 Task: Add option 2"Opportunities for growth".
Action: Mouse moved to (585, 145)
Screenshot: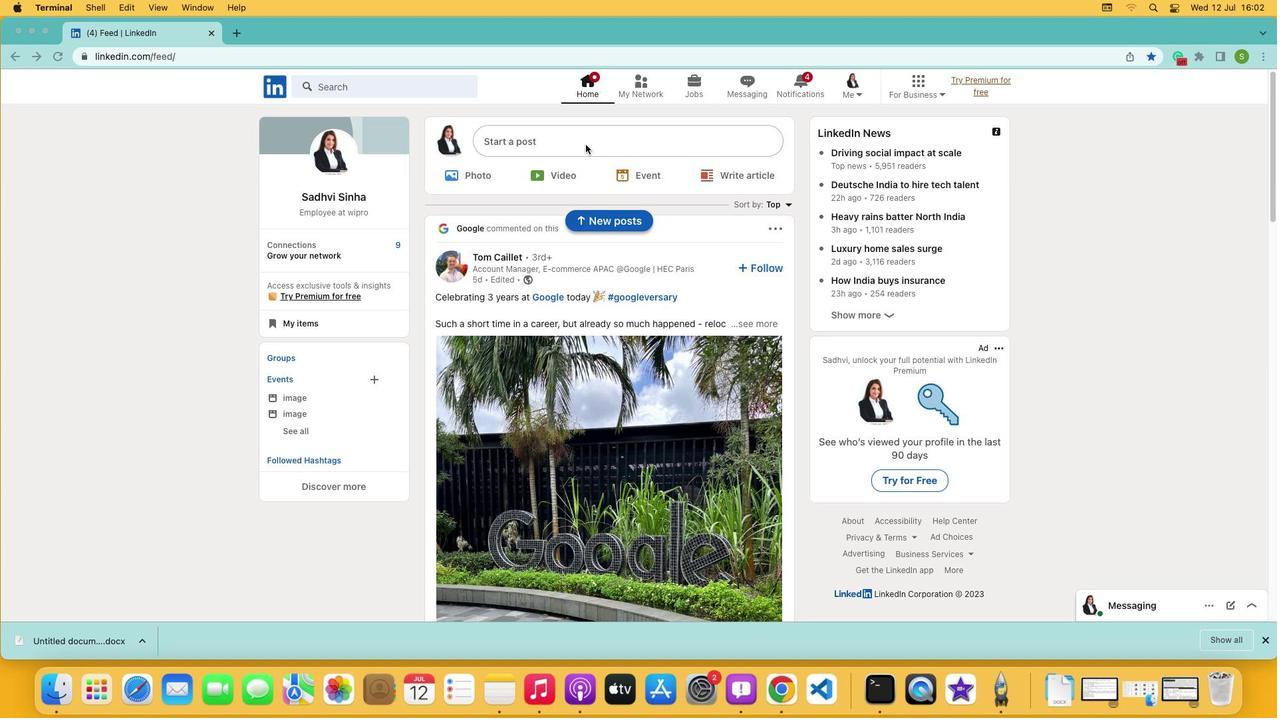 
Action: Mouse pressed left at (585, 145)
Screenshot: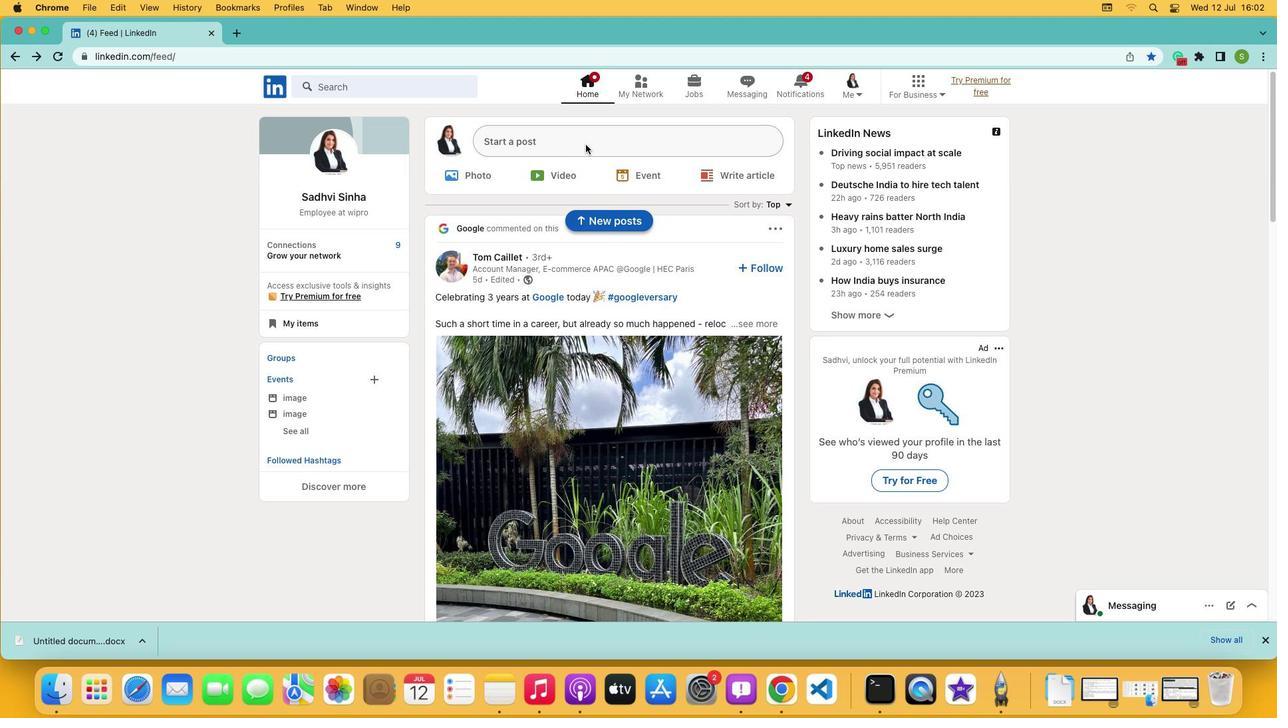 
Action: Mouse pressed left at (585, 145)
Screenshot: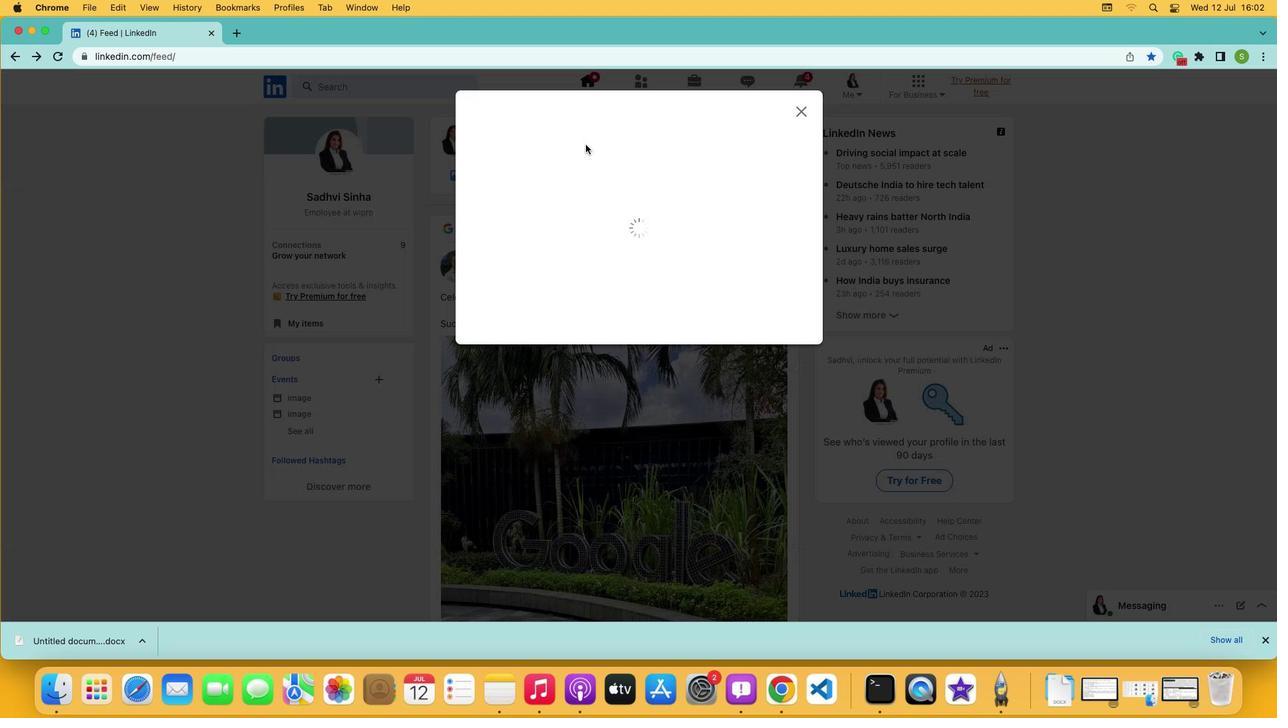 
Action: Mouse moved to (568, 398)
Screenshot: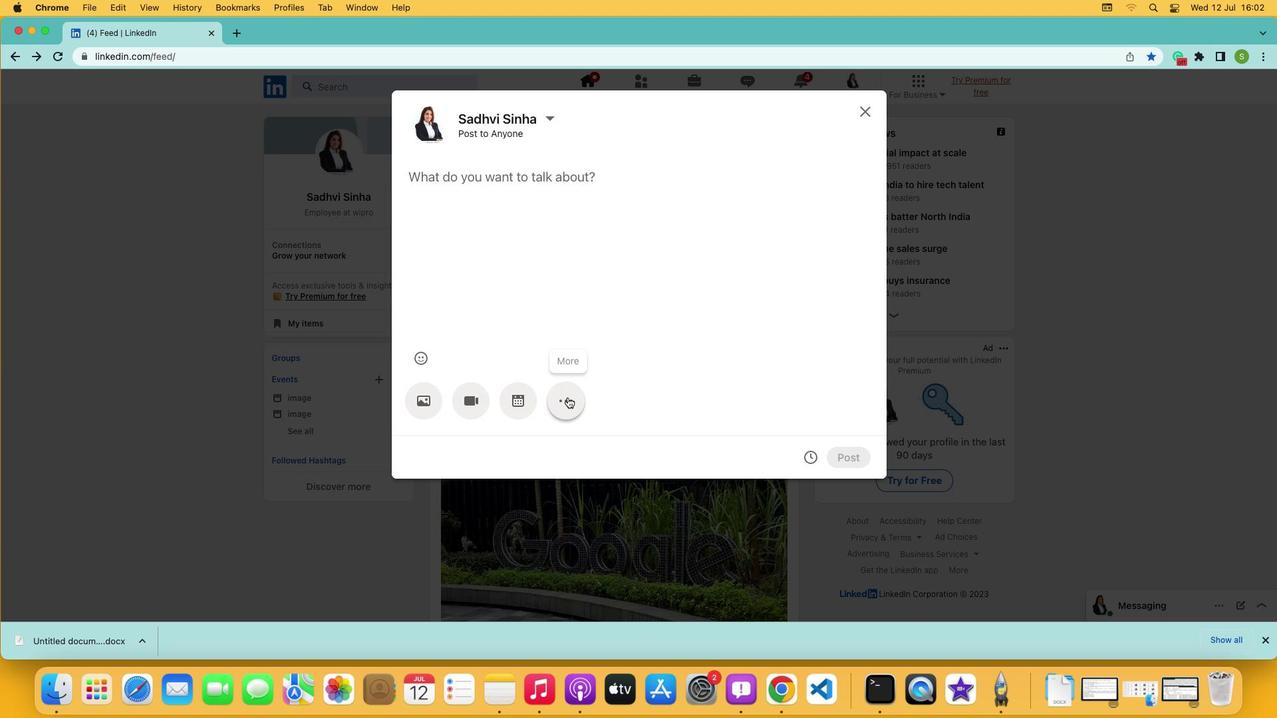 
Action: Mouse pressed left at (568, 398)
Screenshot: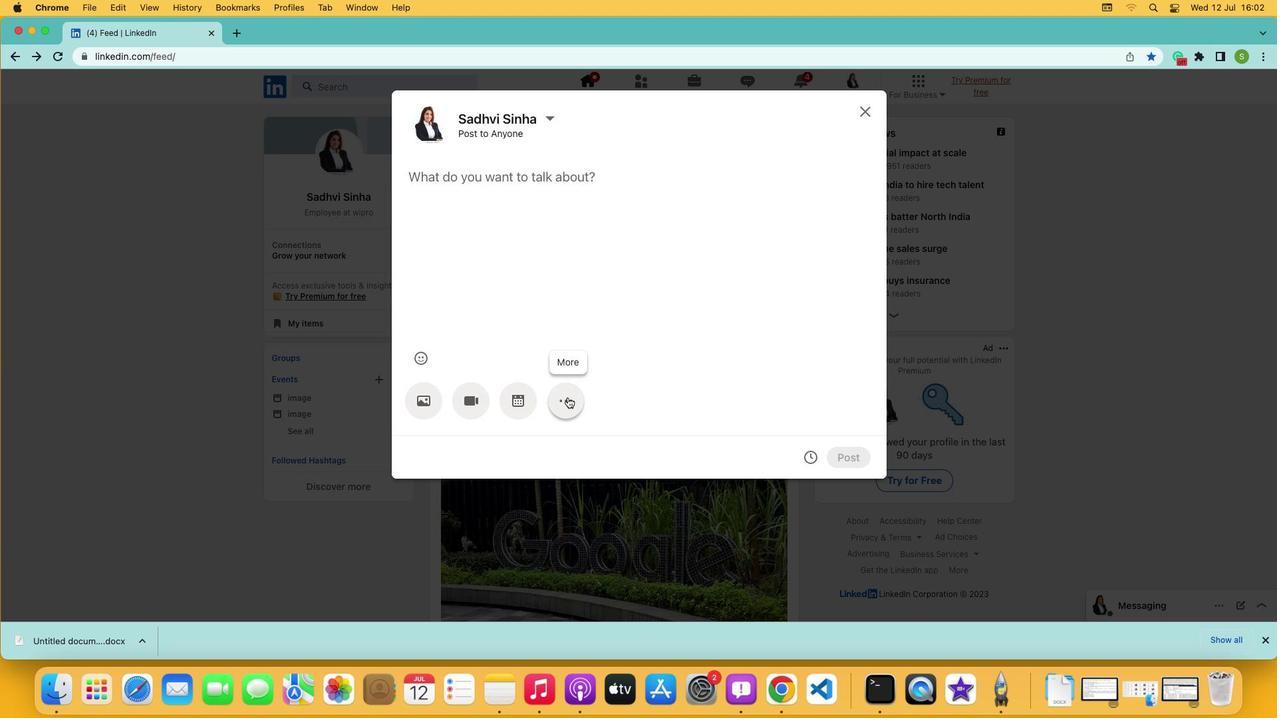 
Action: Mouse moved to (656, 394)
Screenshot: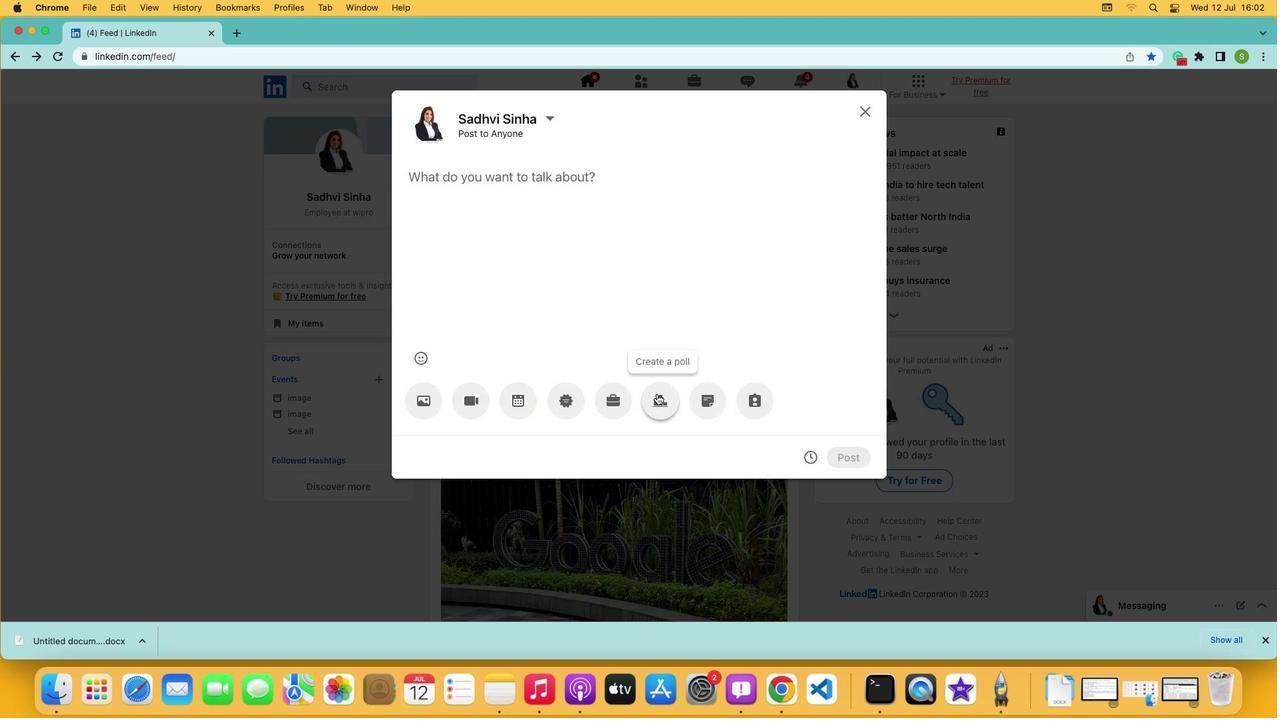 
Action: Mouse pressed left at (656, 394)
Screenshot: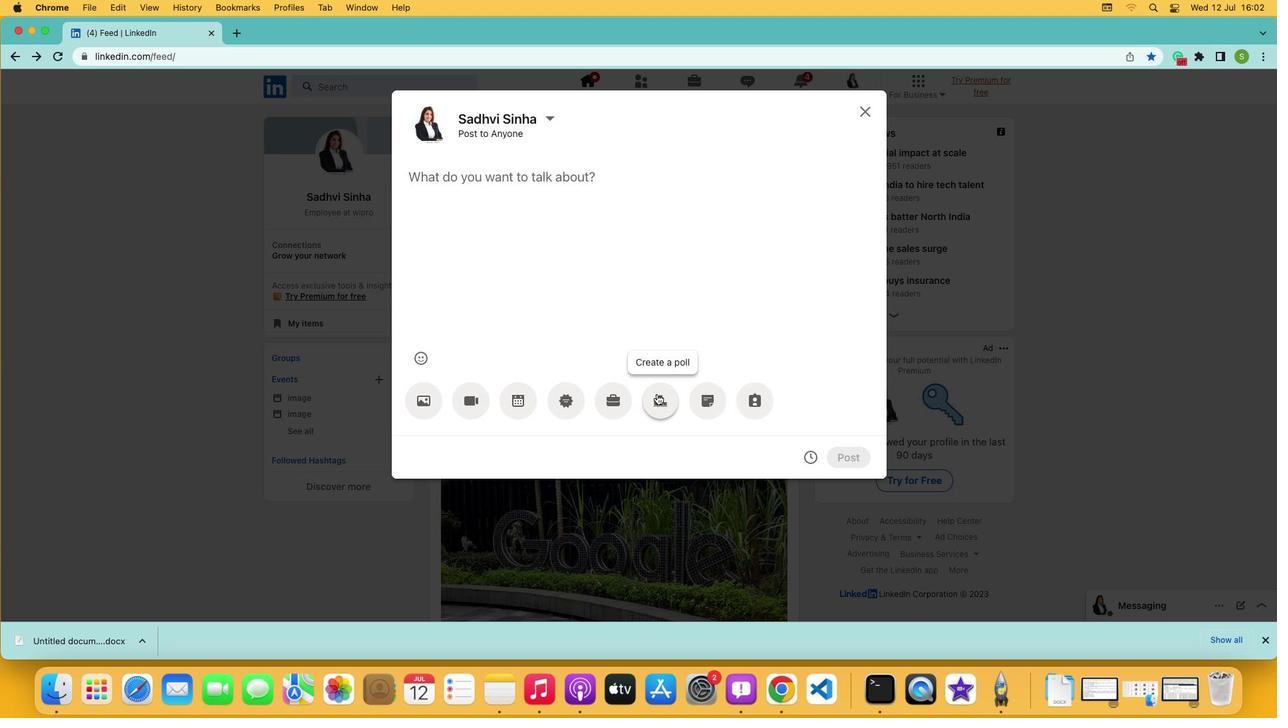 
Action: Mouse moved to (592, 302)
Screenshot: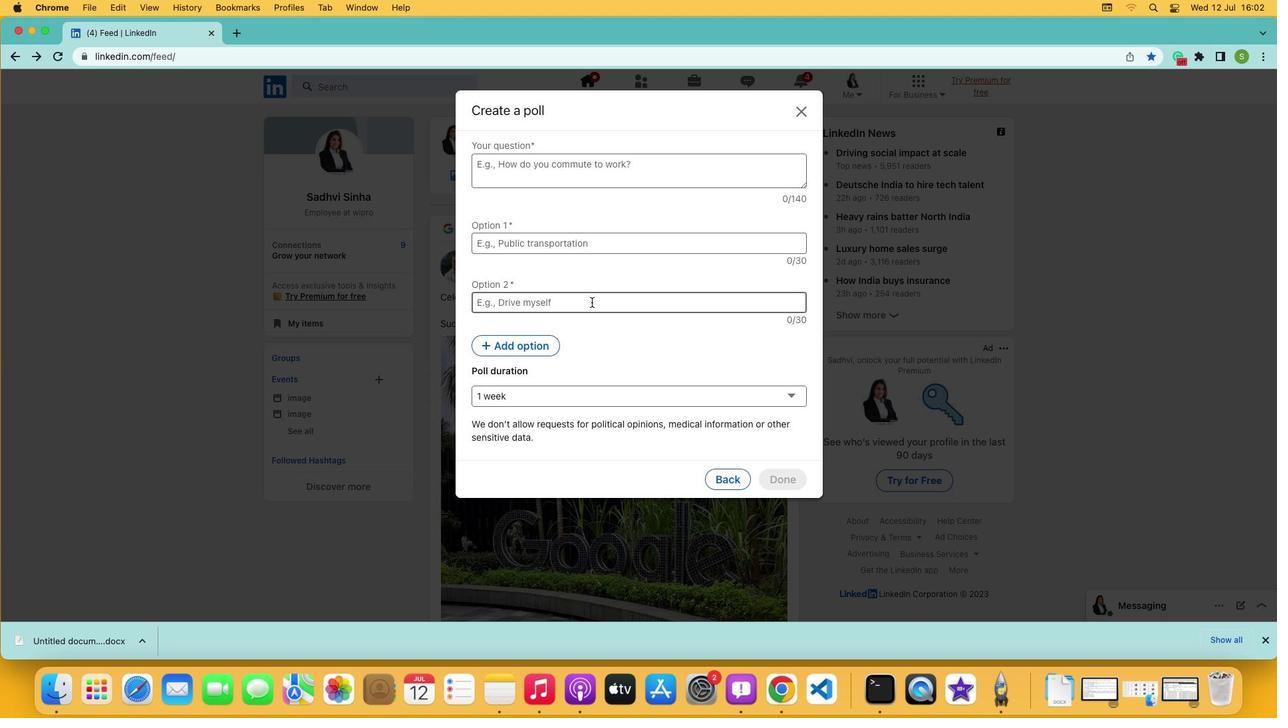 
Action: Mouse pressed left at (592, 302)
Screenshot: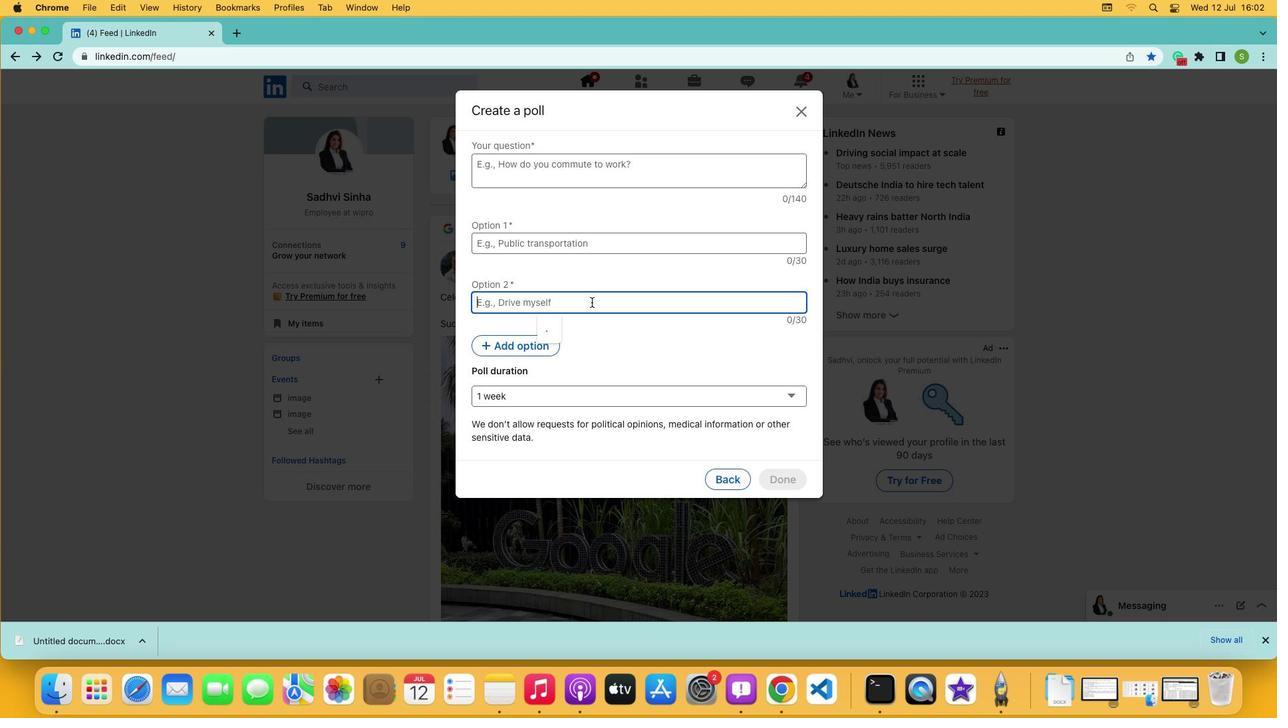 
Action: Mouse moved to (591, 302)
Screenshot: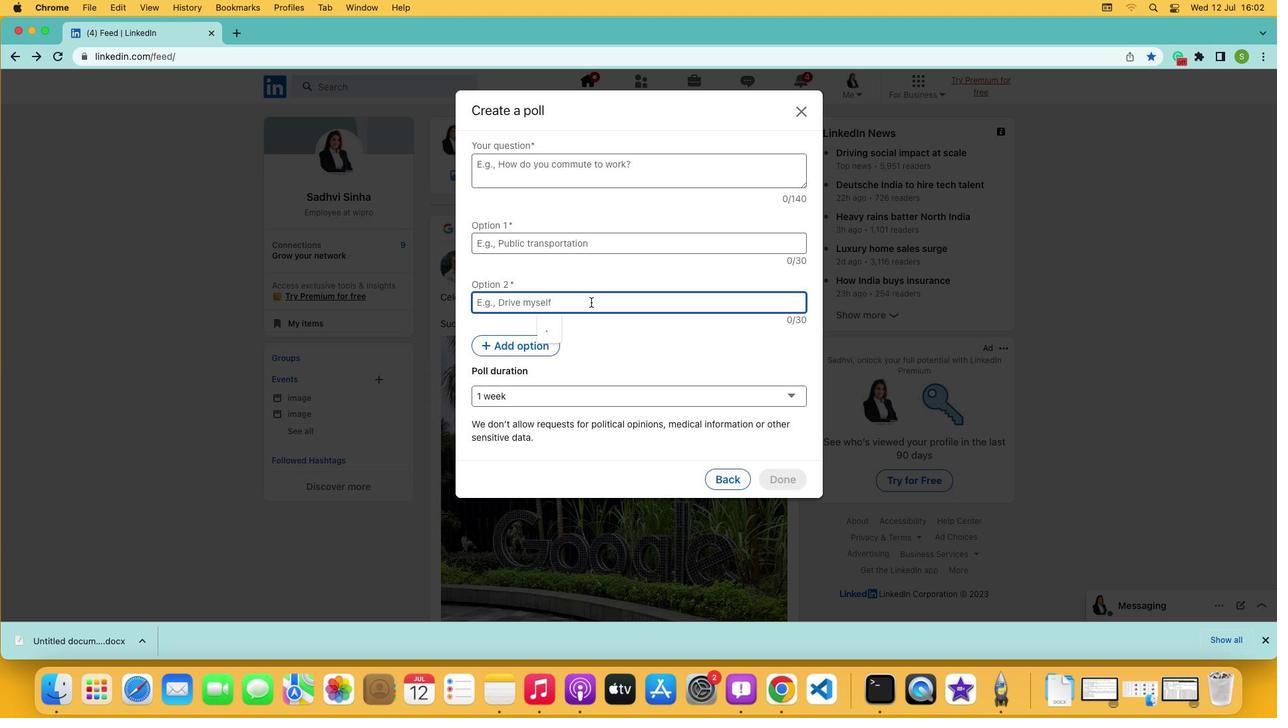 
Action: Key pressed Key.shift'O''p''p''o''r''t''u''n''i''t''i''e''s'Key.space'f''o''r'Key.space'g''r''o''w''t''h'
Screenshot: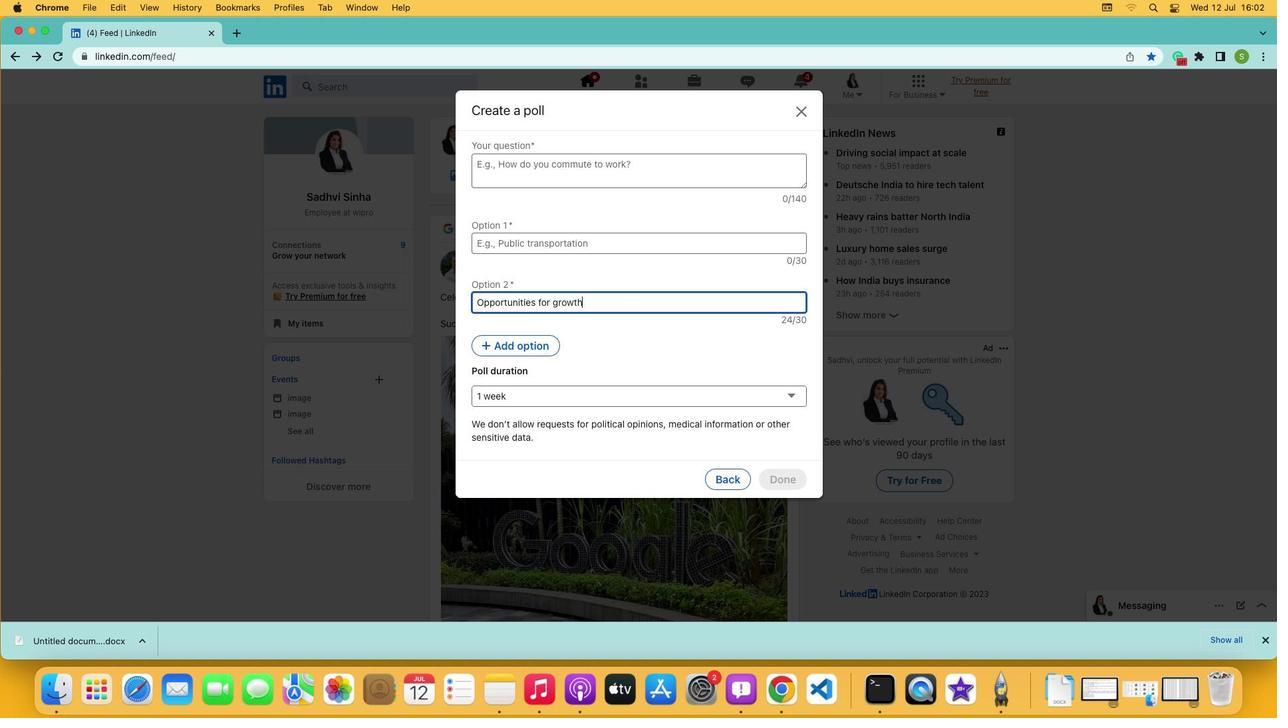 
